 Task: Make in the project ConvertWorks an epic 'Data Retention'. Create in the project ConvertWorks an epic 'Data Archiving'. Add in the project ConvertWorks an epic 'Data Analysis'
Action: Mouse moved to (238, 60)
Screenshot: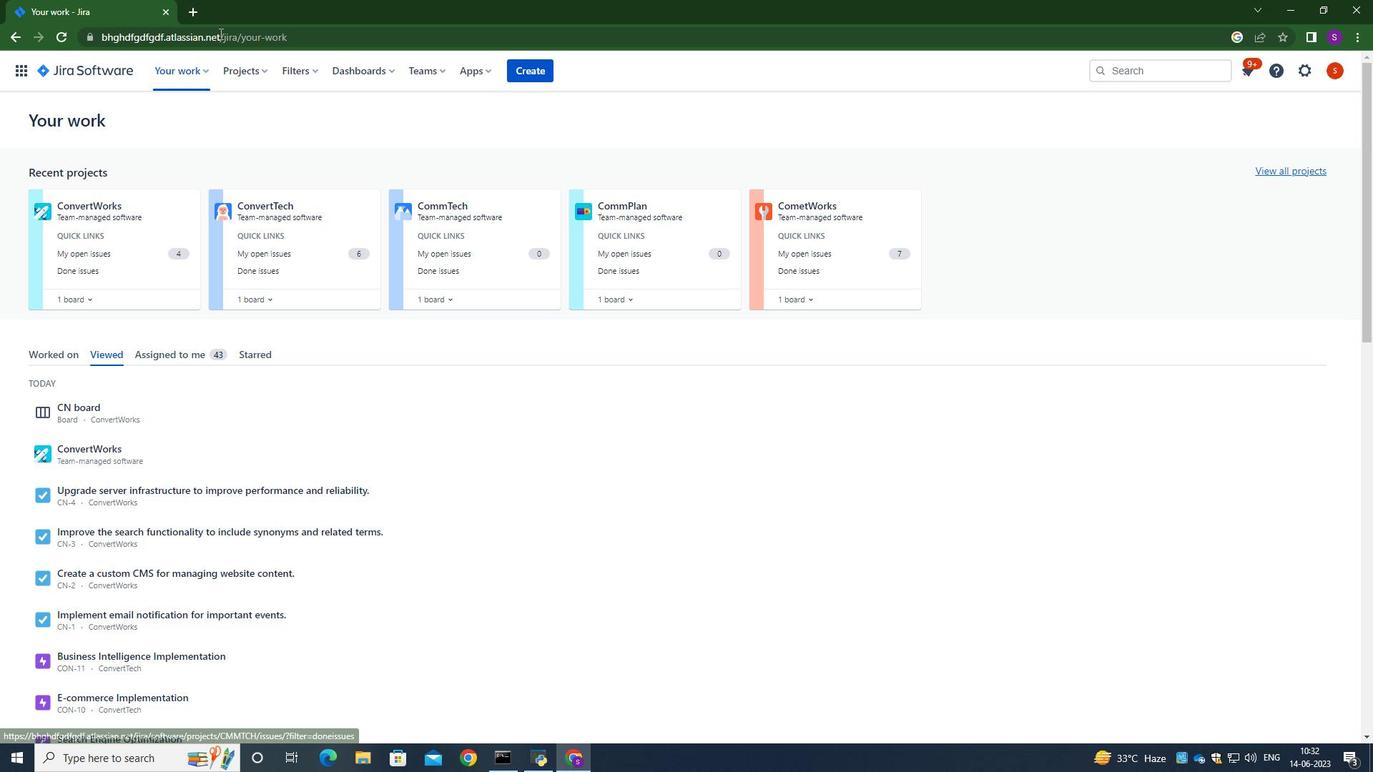 
Action: Mouse pressed left at (238, 60)
Screenshot: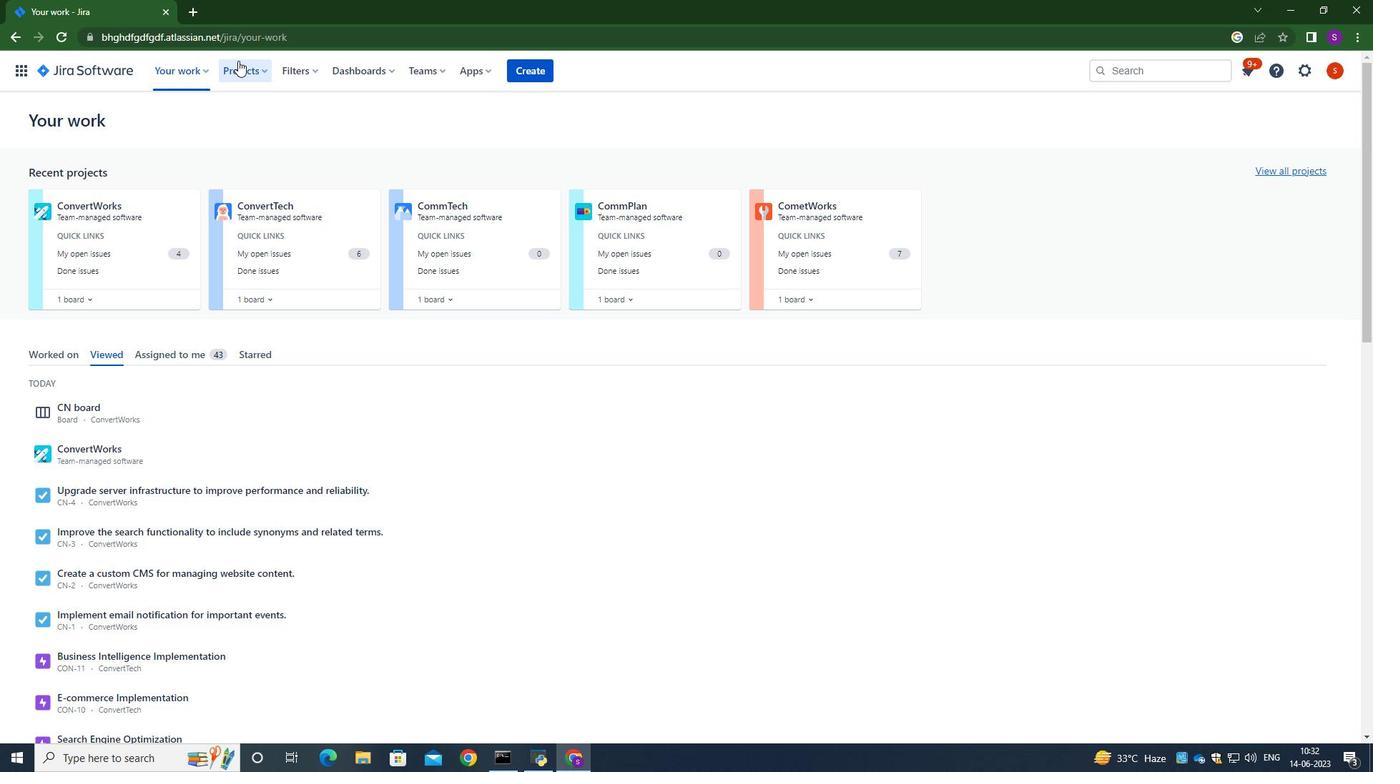 
Action: Mouse moved to (247, 133)
Screenshot: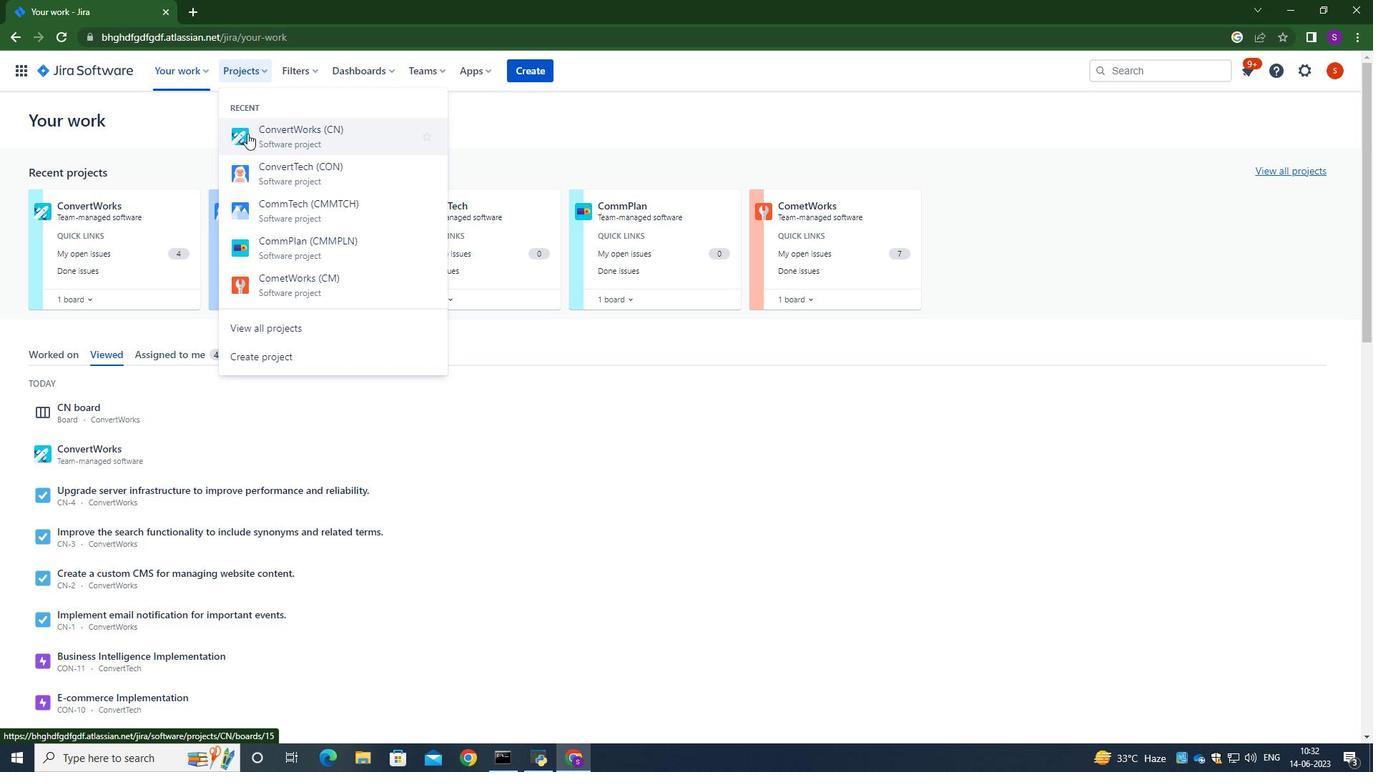 
Action: Mouse pressed left at (247, 133)
Screenshot: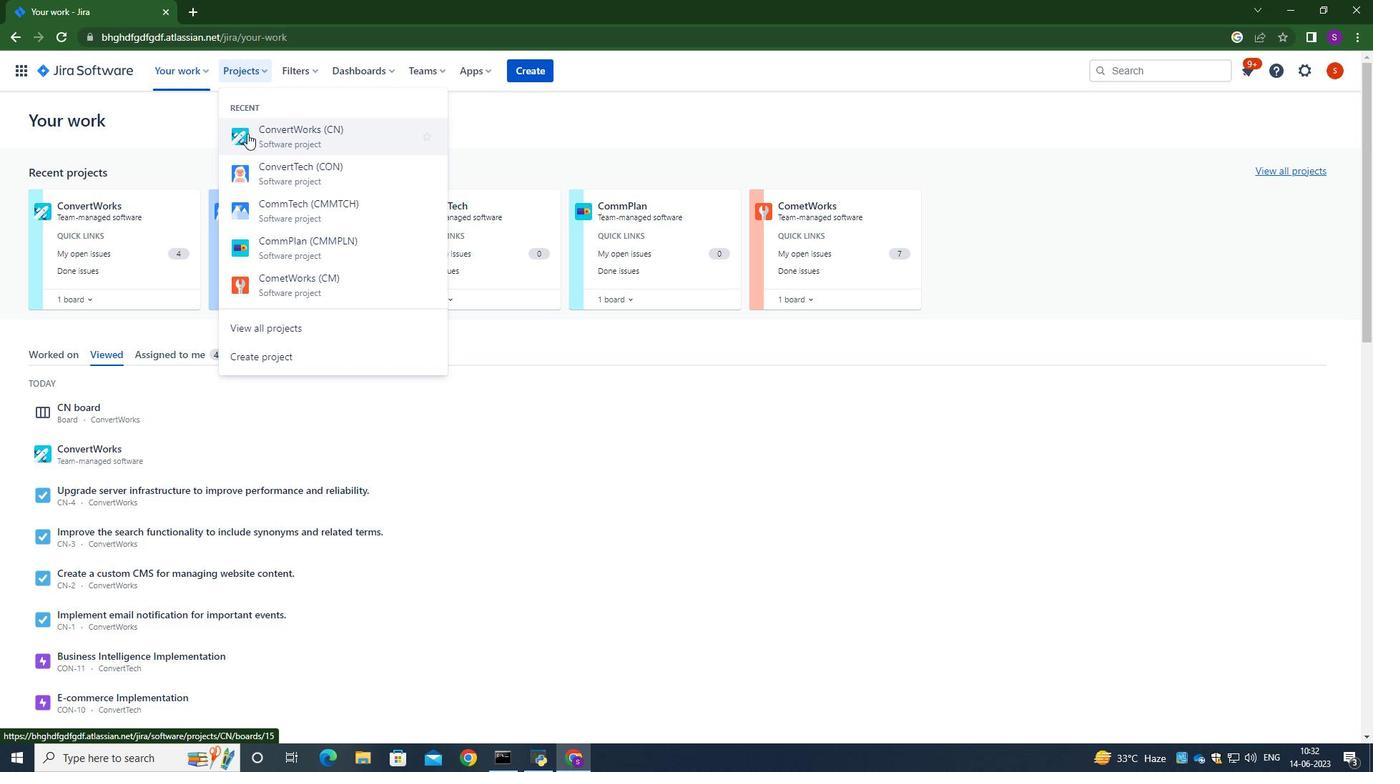
Action: Mouse moved to (67, 220)
Screenshot: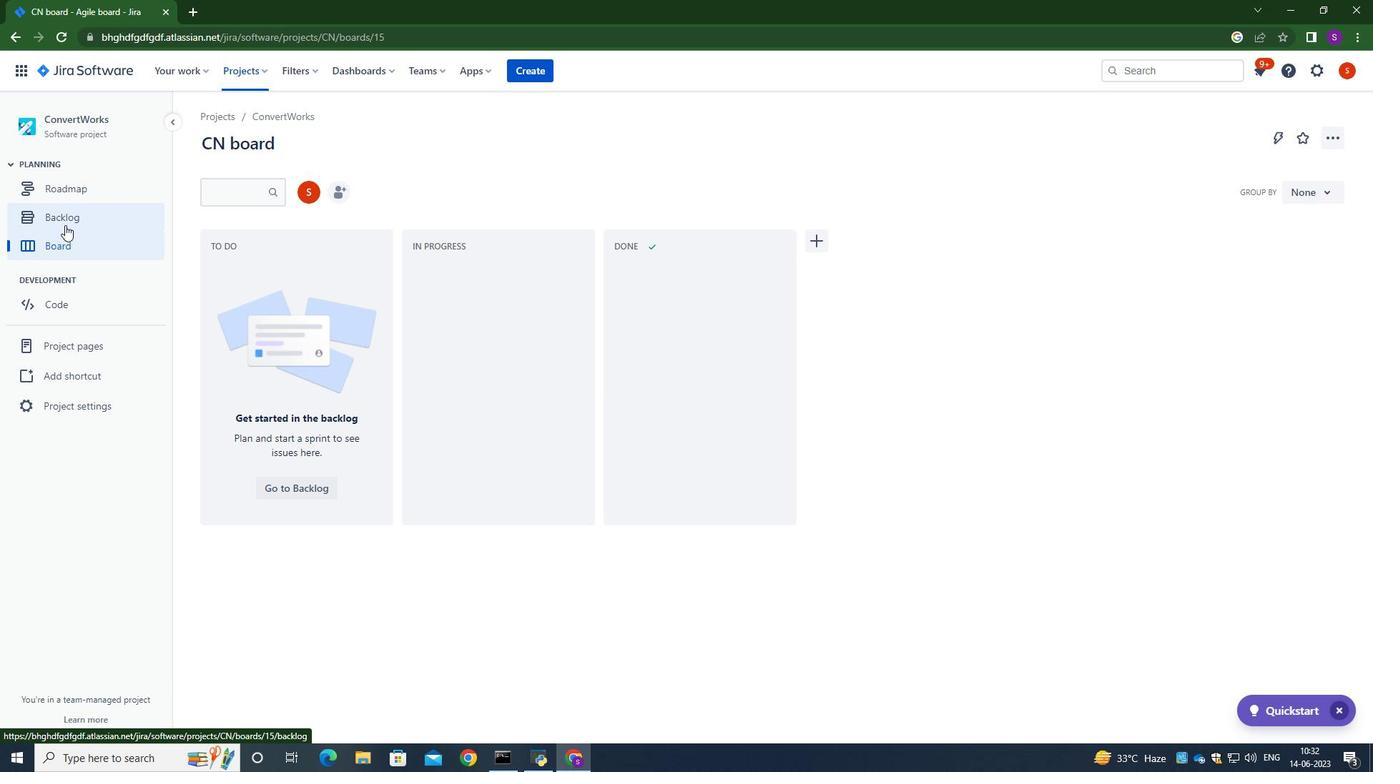 
Action: Mouse pressed left at (67, 220)
Screenshot: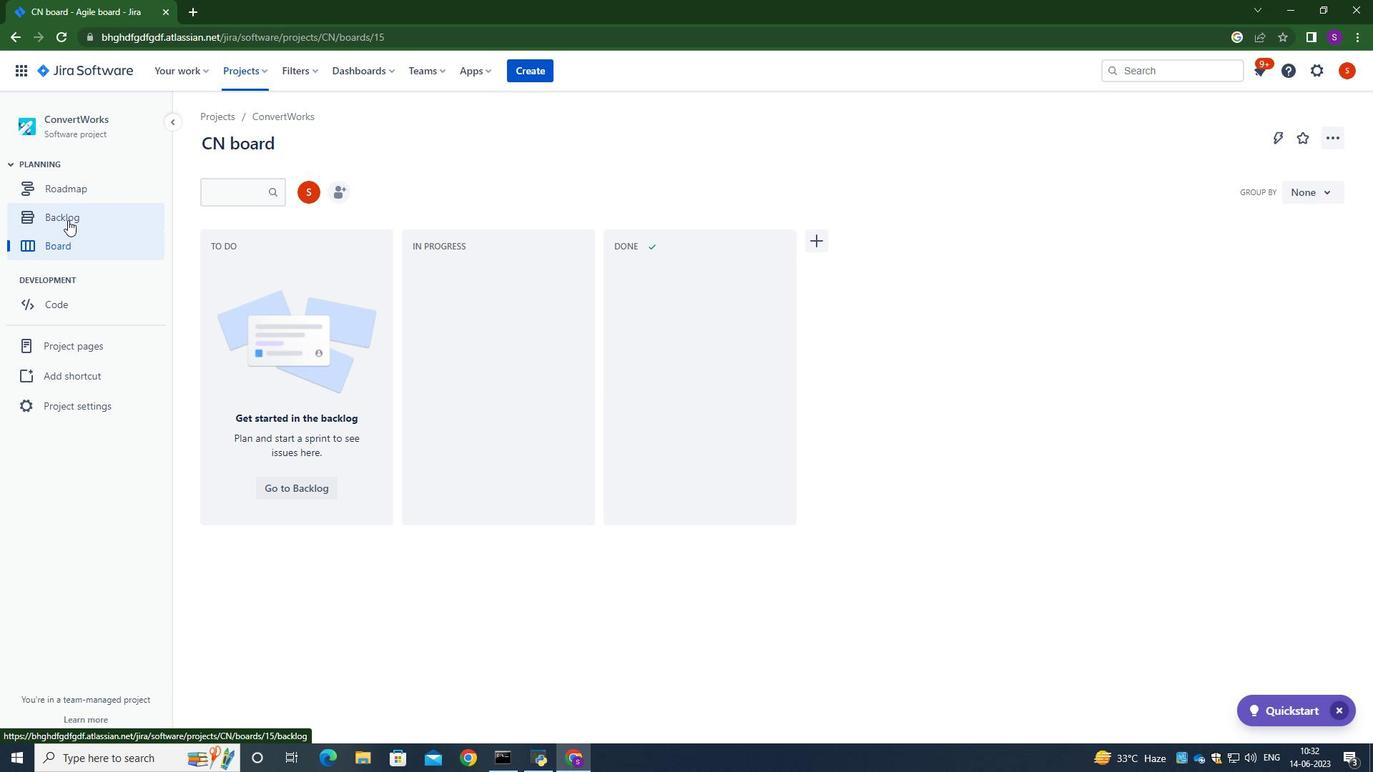 
Action: Mouse moved to (398, 177)
Screenshot: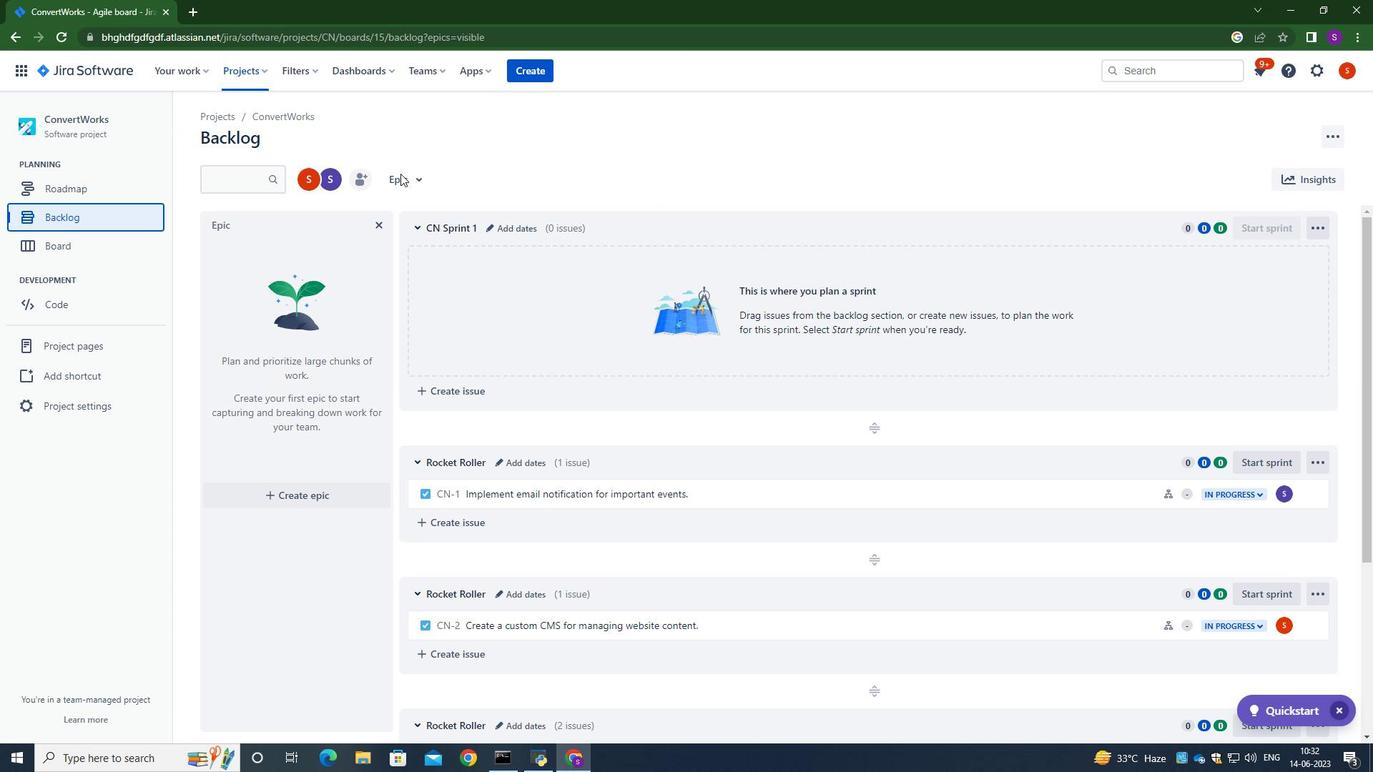 
Action: Mouse pressed left at (398, 177)
Screenshot: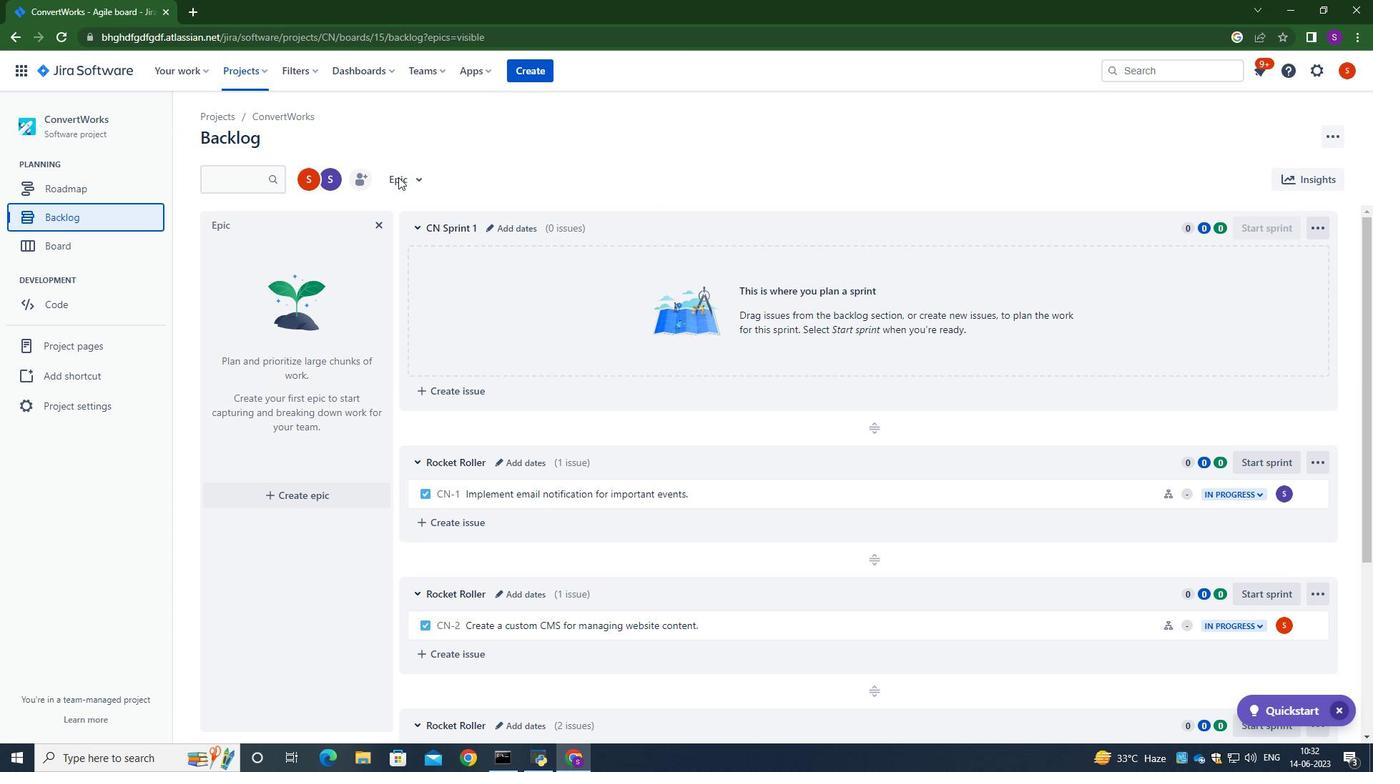 
Action: Mouse moved to (291, 489)
Screenshot: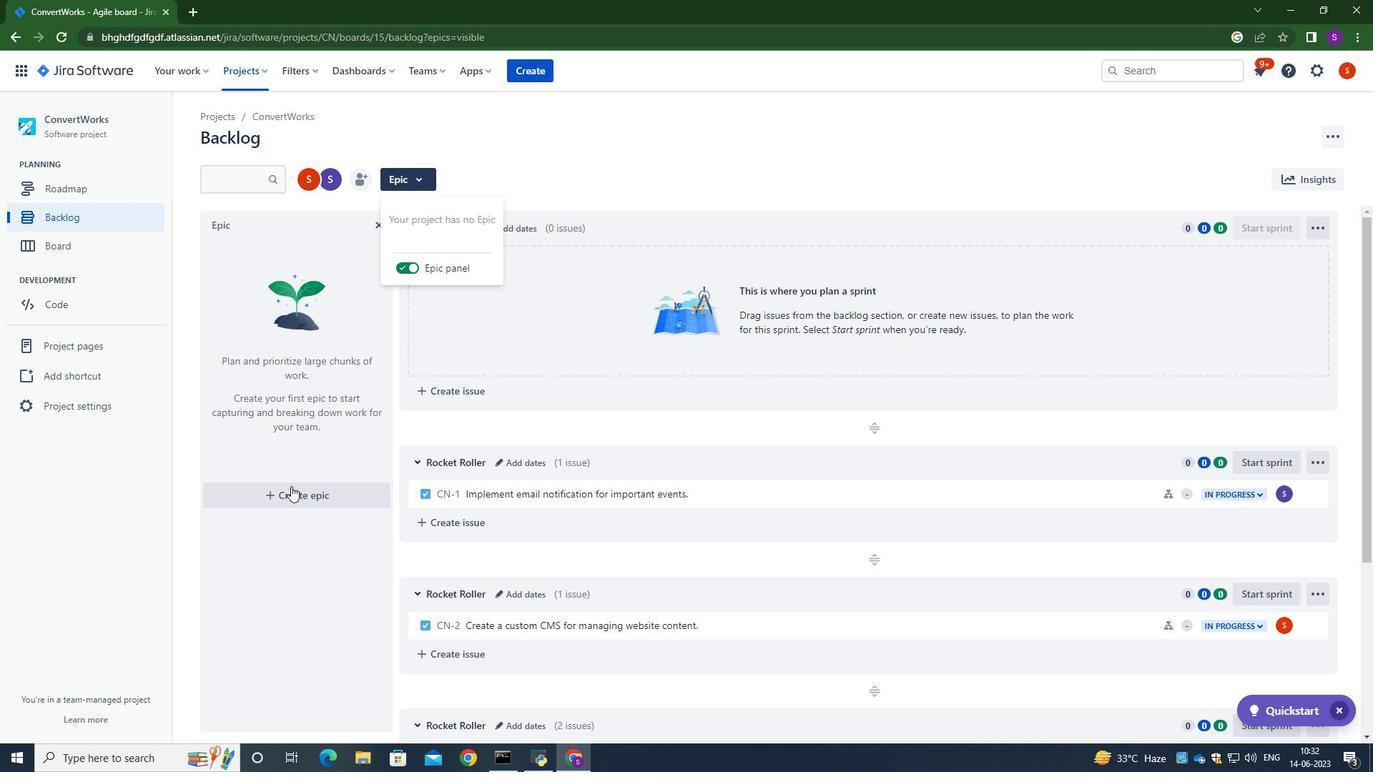 
Action: Mouse pressed left at (291, 489)
Screenshot: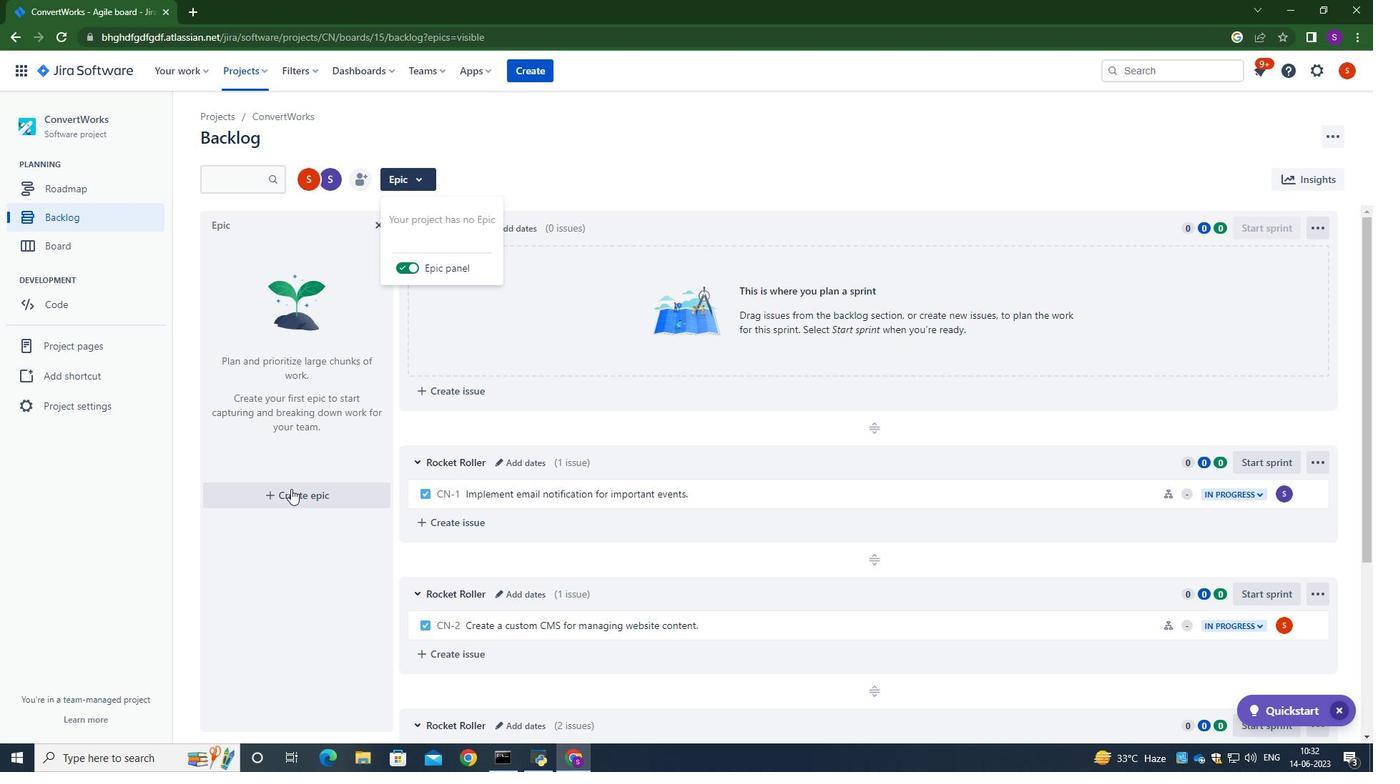 
Action: Mouse moved to (270, 491)
Screenshot: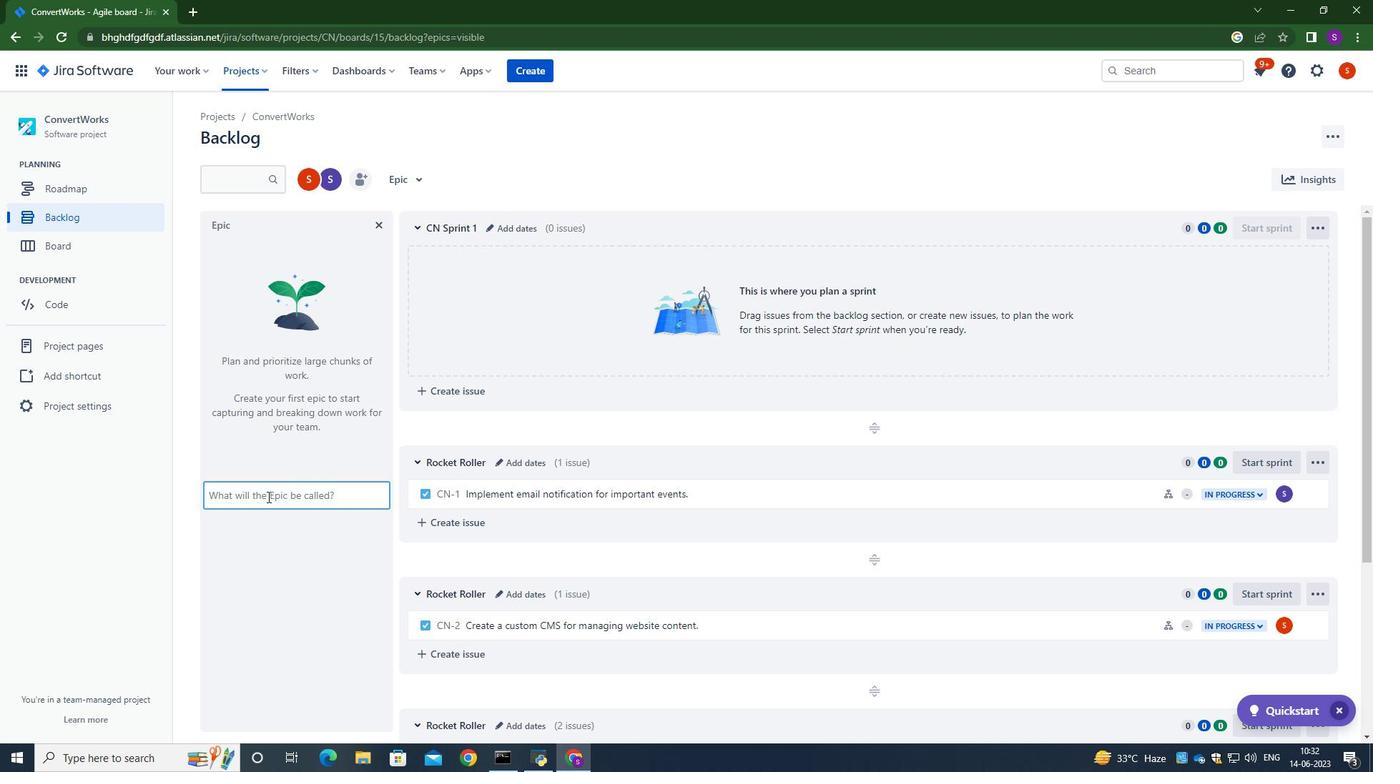 
Action: Mouse pressed left at (270, 491)
Screenshot: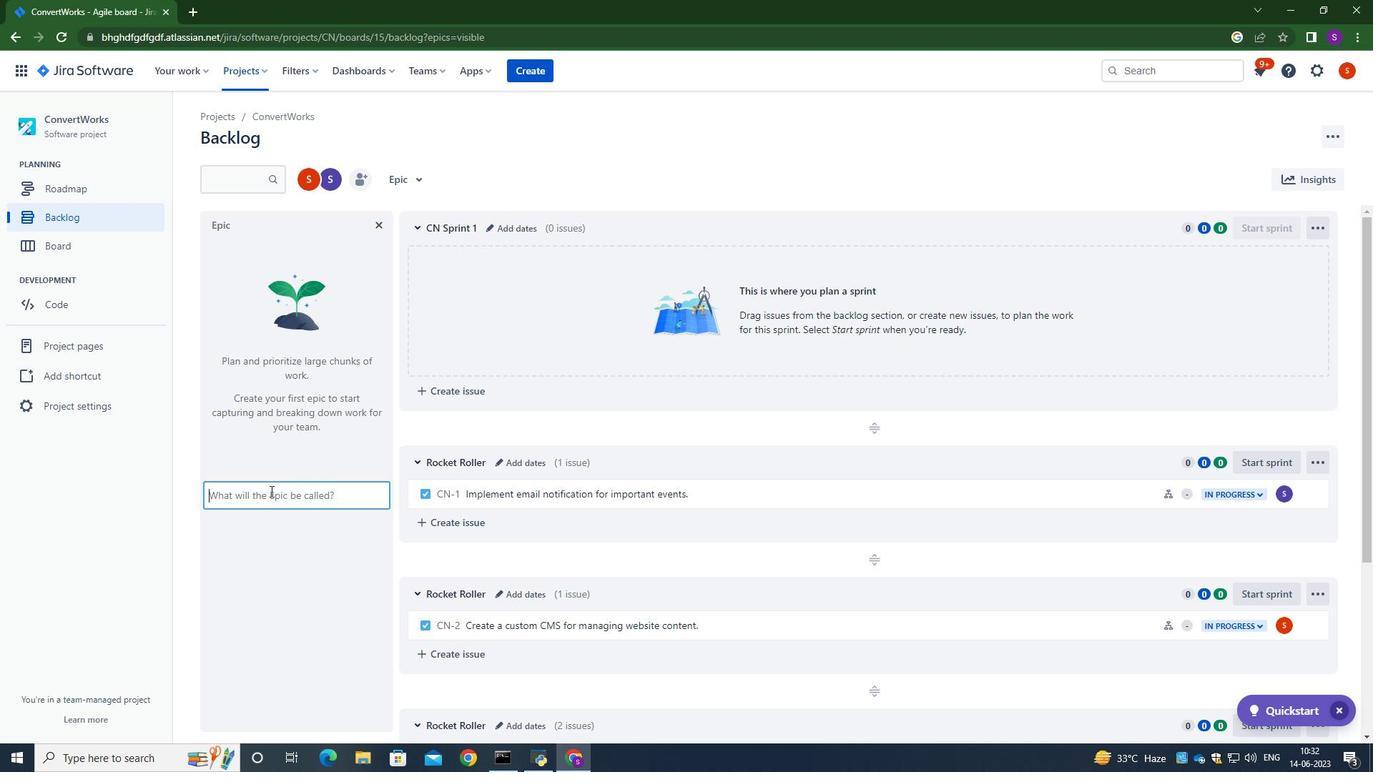 
Action: Key pressed <Key.caps_lock>D<Key.caps_lock>ata<Key.space><Key.caps_lock>R<Key.caps_lock>etention<Key.enter><Key.caps_lock>D<Key.caps_lock>ata<Key.space><Key.caps_lock>A<Key.caps_lock>rchiving<Key.enter><Key.caps_lock>D<Key.caps_lock>ata<Key.space><Key.caps_lock>A<Key.caps_lock>nalysis<Key.enter>
Screenshot: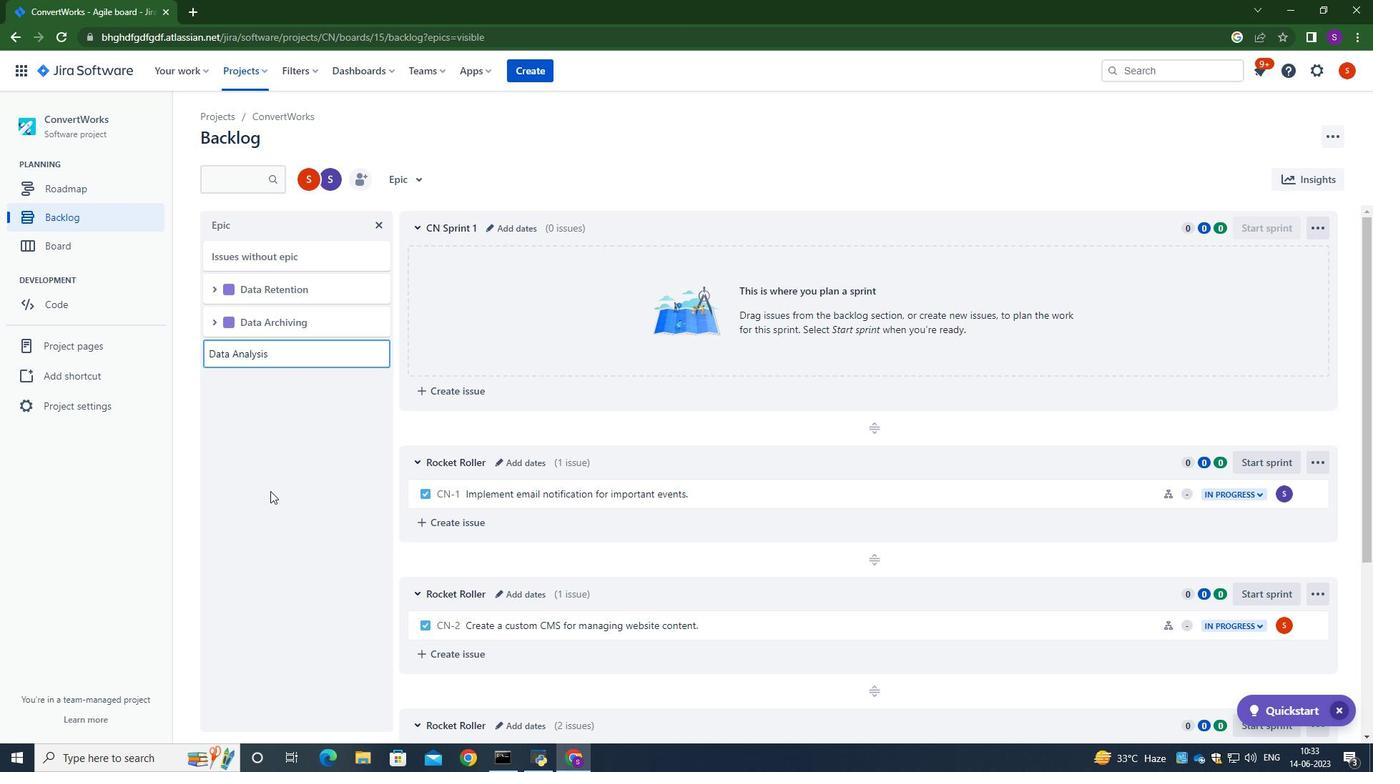 
Action: Mouse moved to (284, 475)
Screenshot: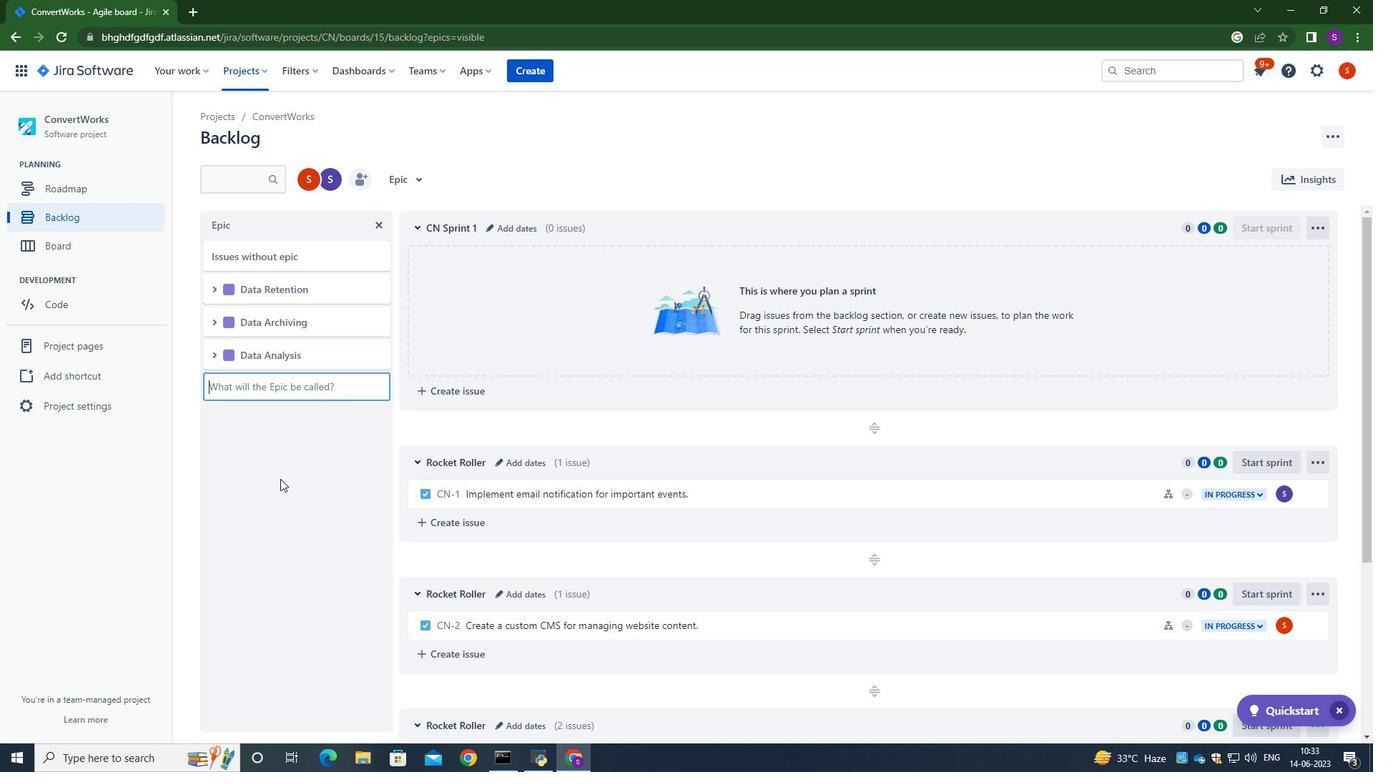 
Action: Mouse pressed left at (284, 475)
Screenshot: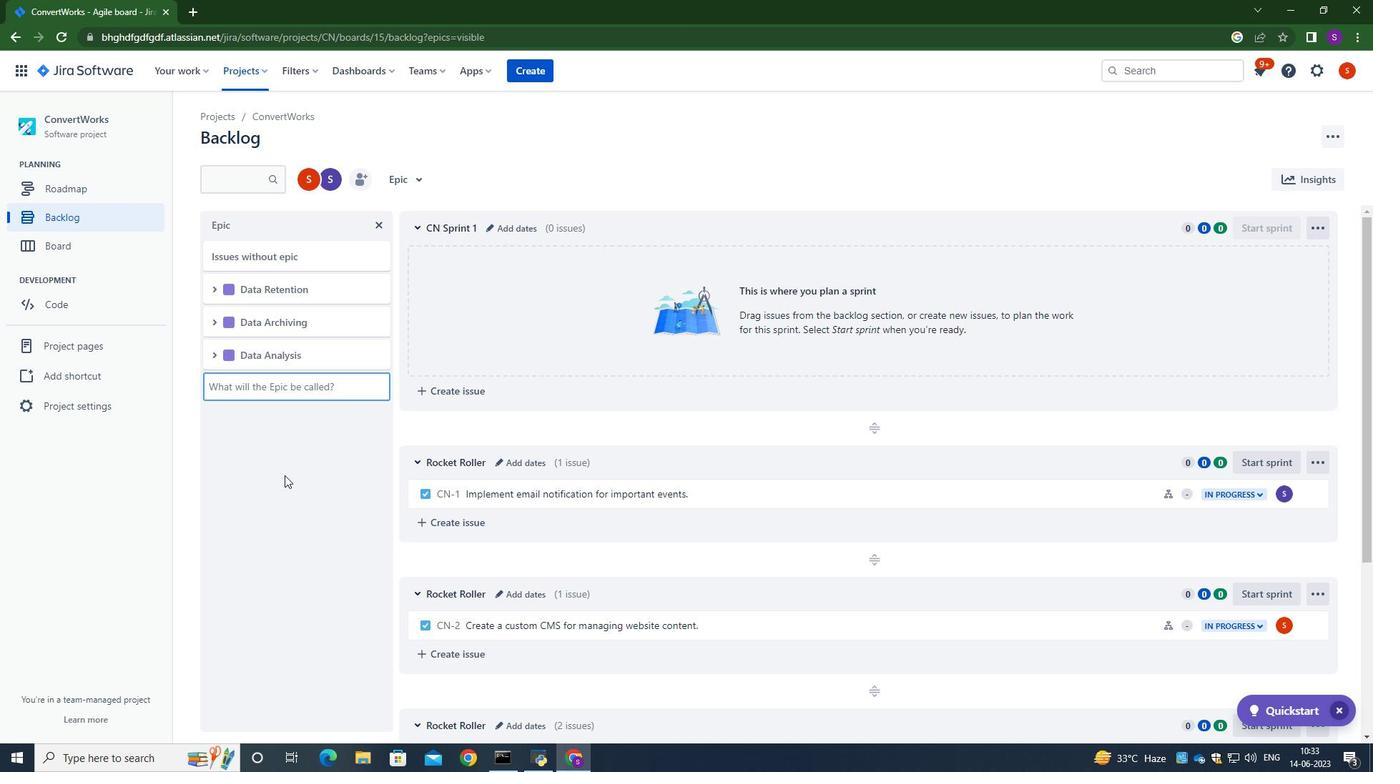 
